 Task: Add Odyssey Fat Free Traditional Crumbled Feta to the cart.
Action: Mouse moved to (19, 85)
Screenshot: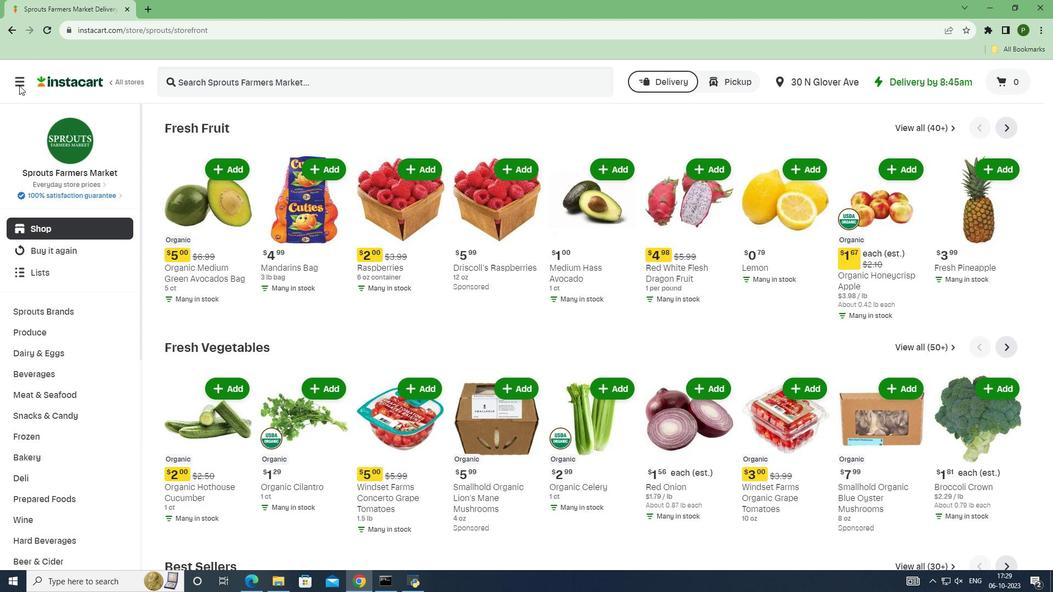 
Action: Mouse pressed left at (19, 85)
Screenshot: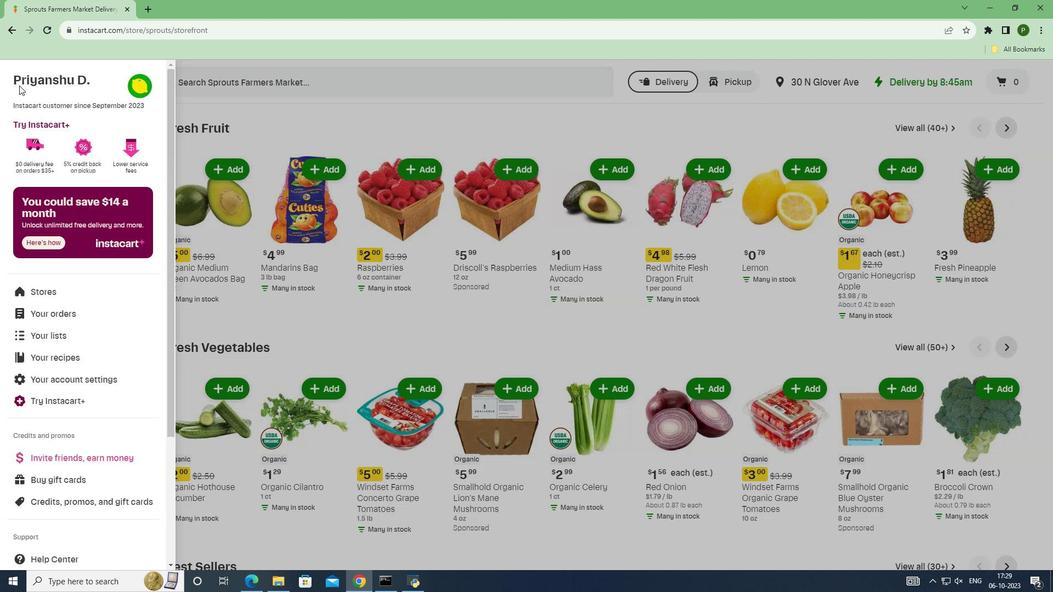 
Action: Mouse moved to (53, 285)
Screenshot: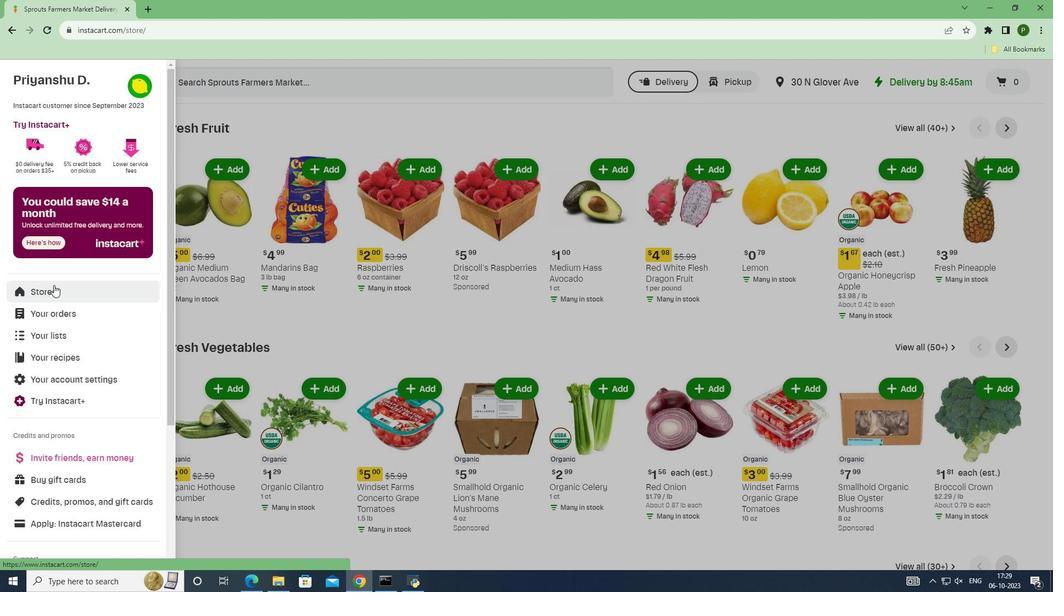 
Action: Mouse pressed left at (53, 285)
Screenshot: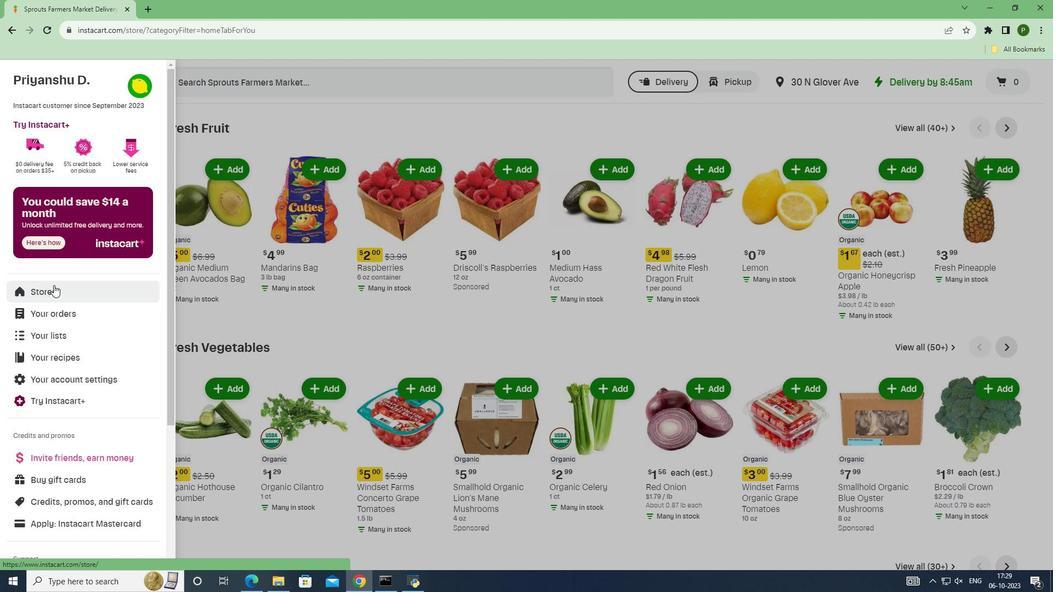 
Action: Mouse moved to (250, 120)
Screenshot: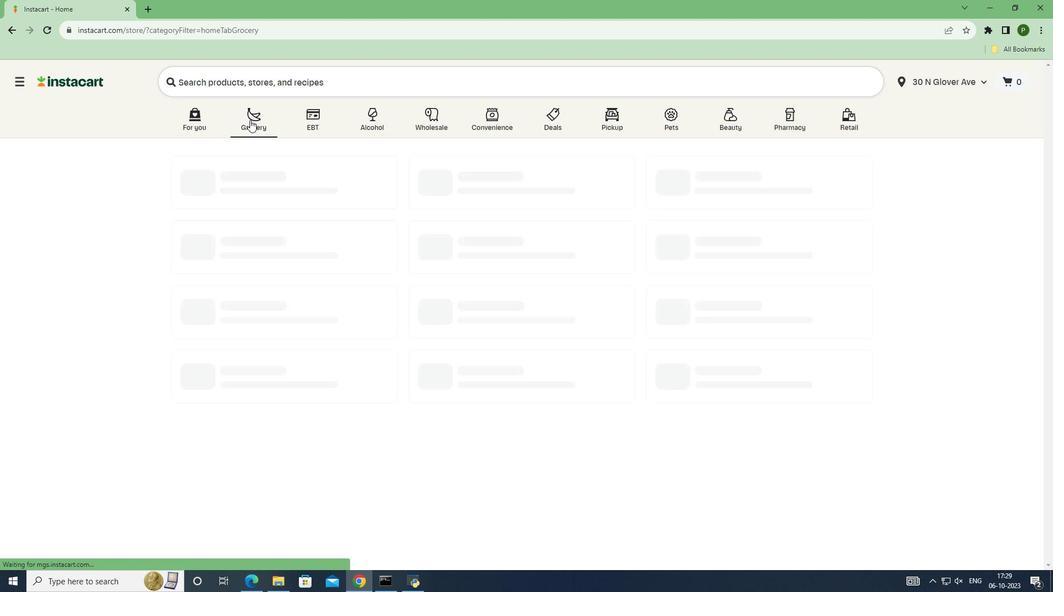 
Action: Mouse pressed left at (250, 120)
Screenshot: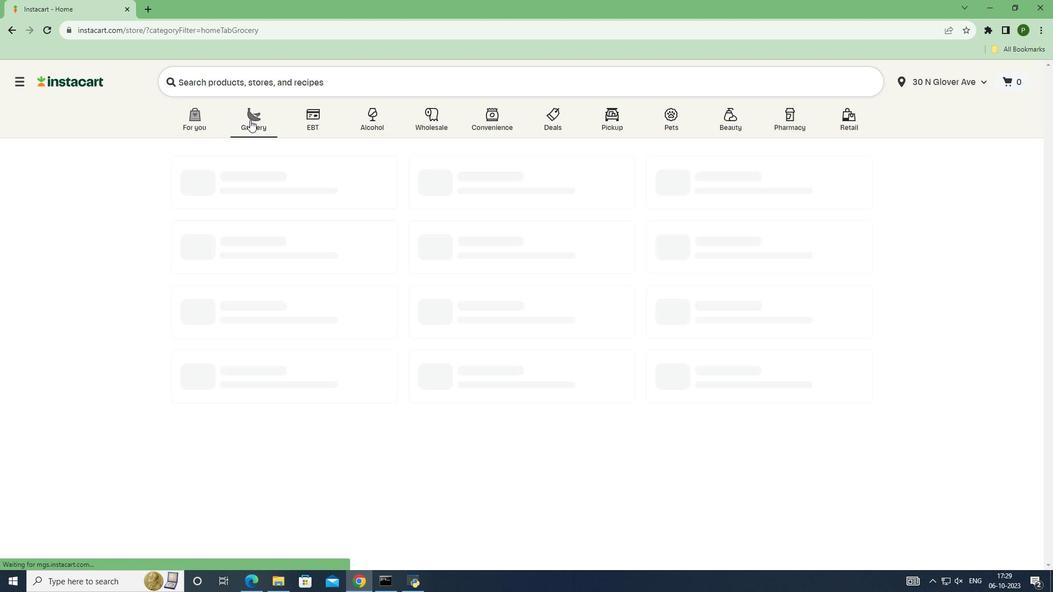 
Action: Mouse moved to (671, 245)
Screenshot: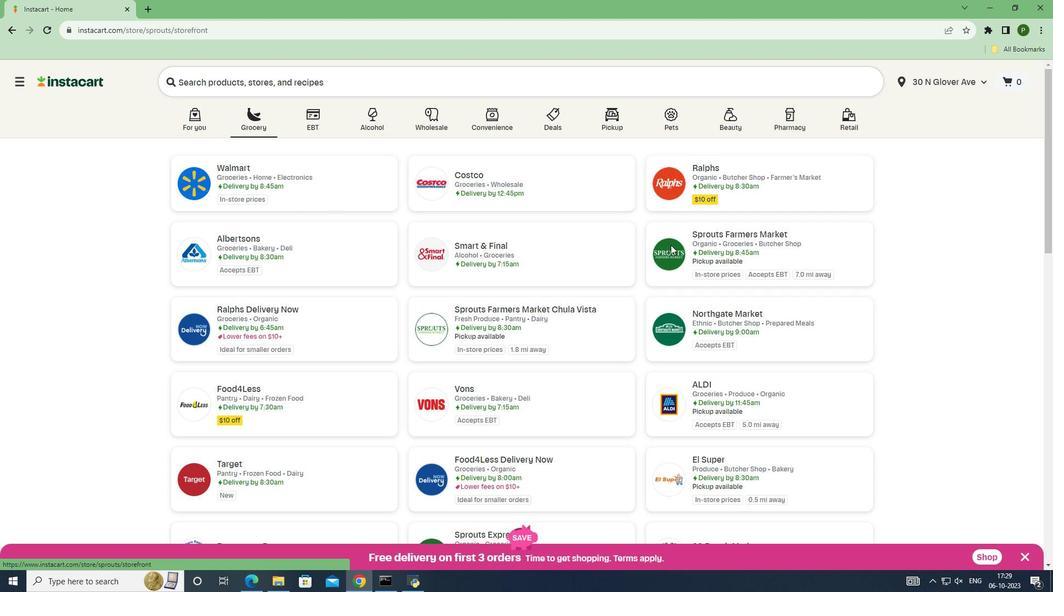 
Action: Mouse pressed left at (671, 245)
Screenshot: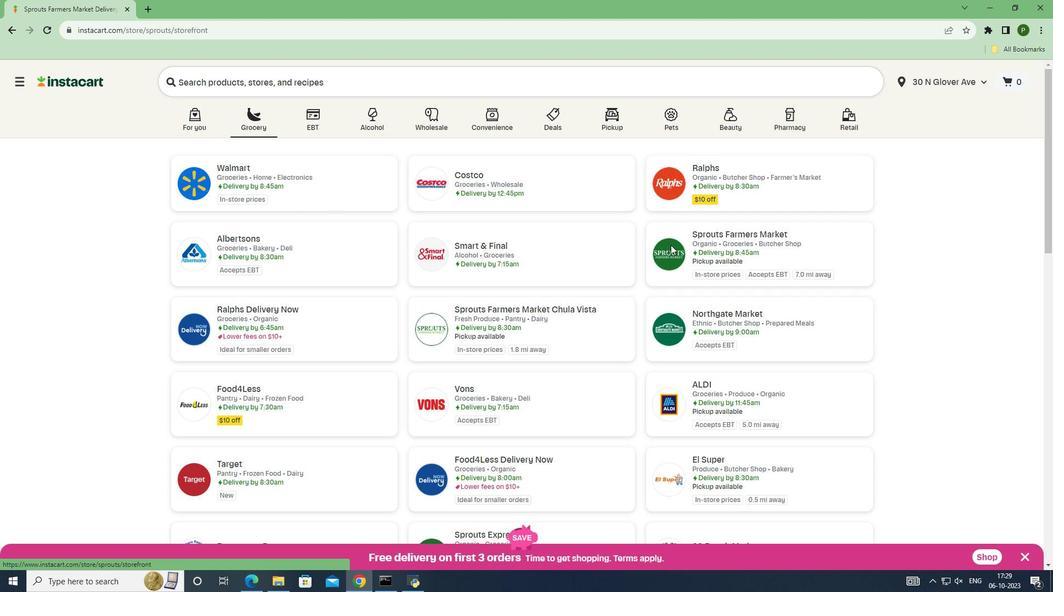 
Action: Mouse moved to (83, 357)
Screenshot: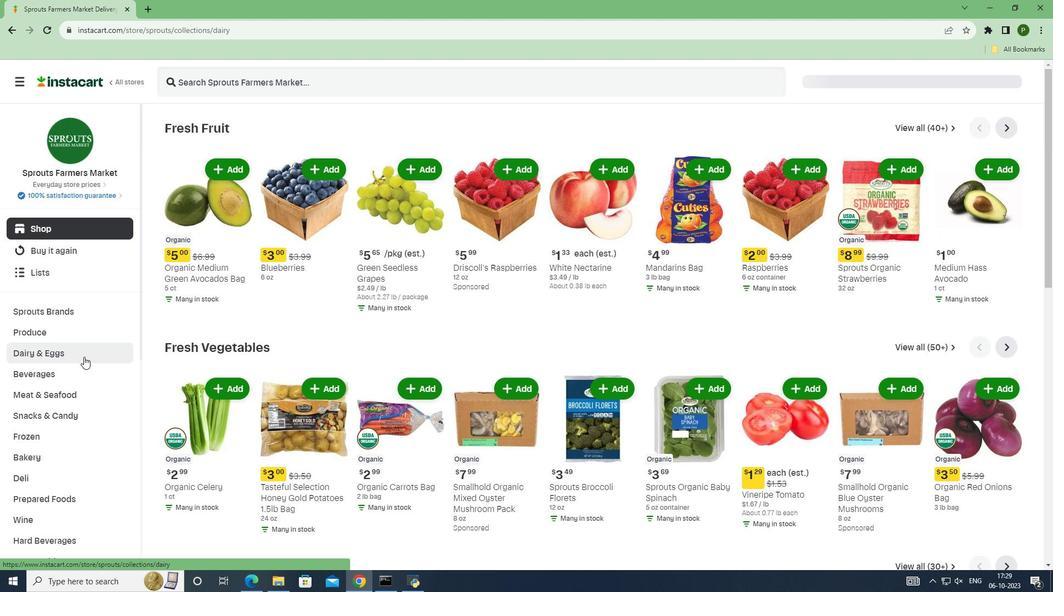 
Action: Mouse pressed left at (83, 357)
Screenshot: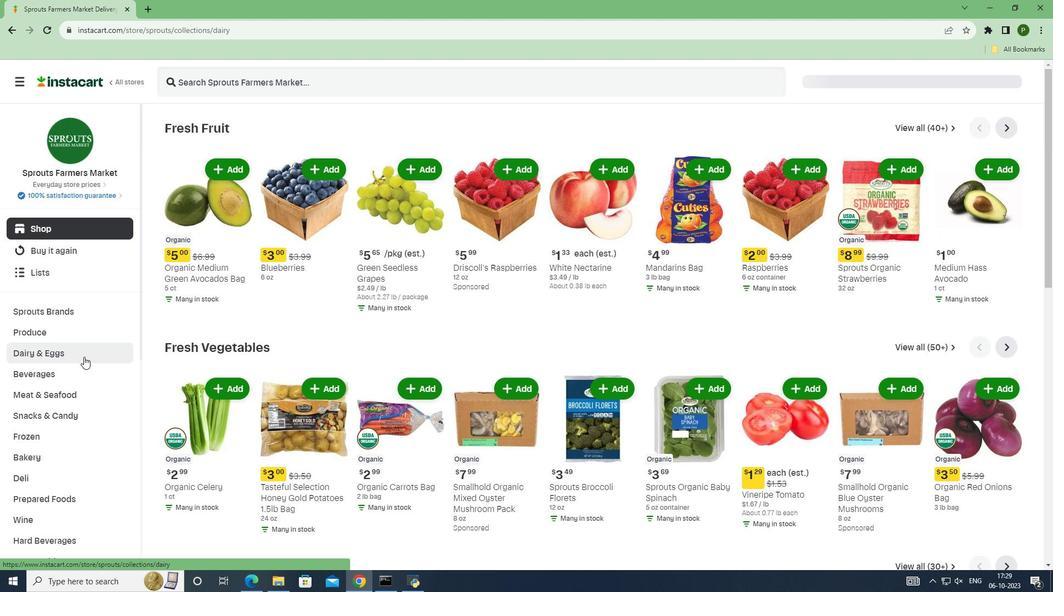 
Action: Mouse moved to (66, 395)
Screenshot: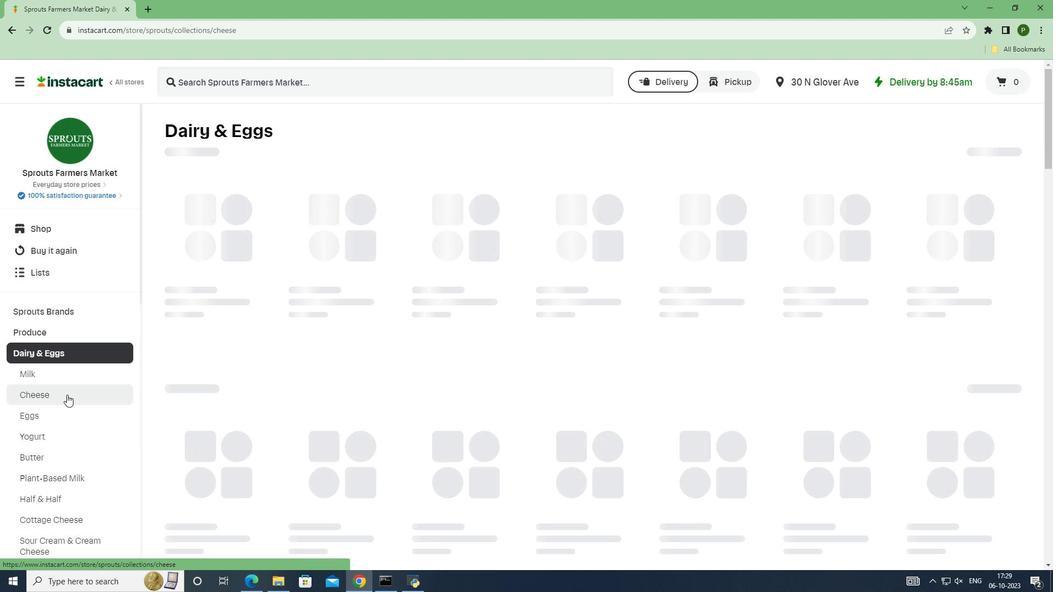 
Action: Mouse pressed left at (66, 395)
Screenshot: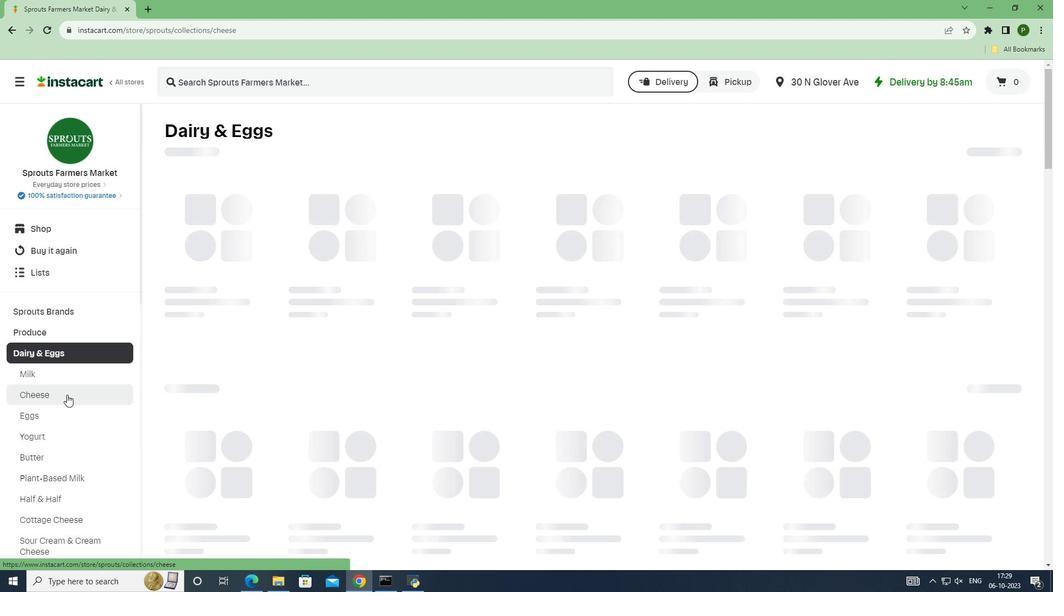 
Action: Mouse moved to (213, 85)
Screenshot: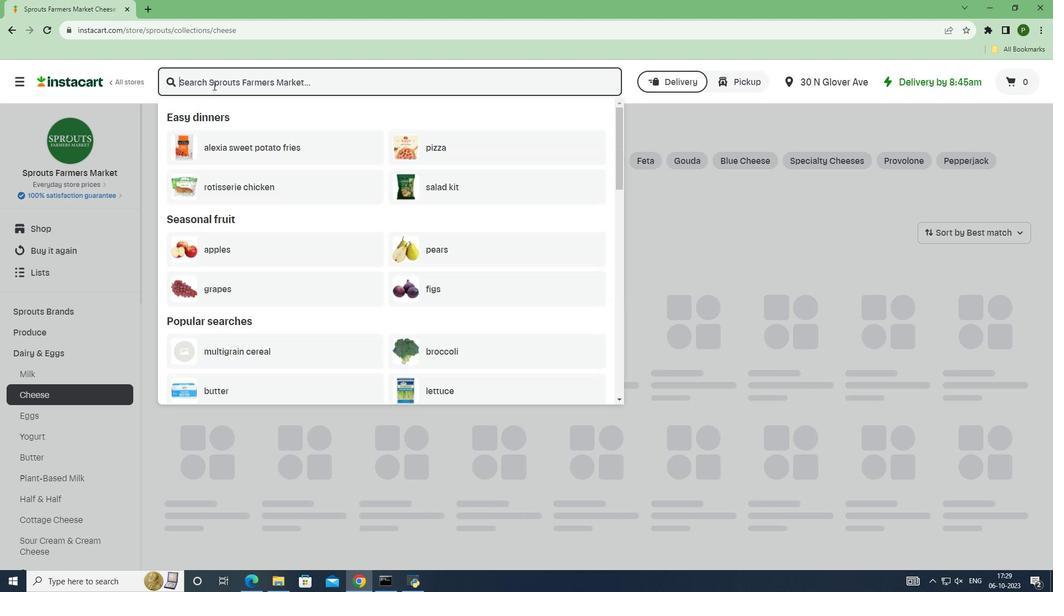 
Action: Mouse pressed left at (213, 85)
Screenshot: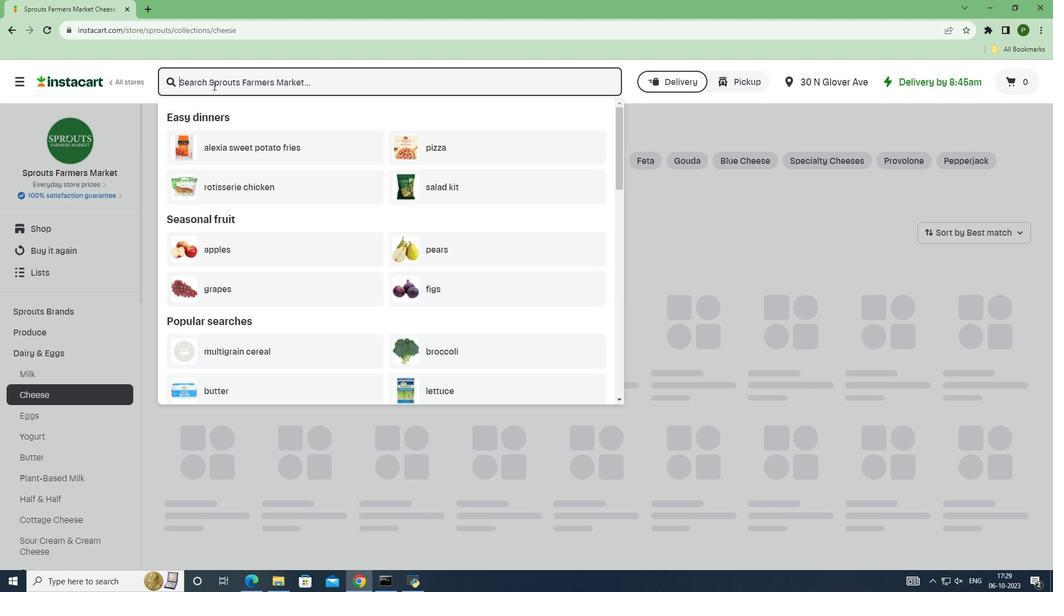 
Action: Key pressed <Key.caps_lock>O<Key.caps_lock>dyssey<Key.space><Key.caps_lock>F<Key.caps_lock>at<Key.space><Key.caps_lock>F<Key.caps_lock>ree<Key.space><Key.caps_lock>T<Key.caps_lock>raditional<Key.space><Key.caps_lock>C<Key.caps_lock>rumbled<Key.space><Key.caps_lock>FE<Key.caps_lock><Key.caps_lock>TA<Key.space><Key.enter>
Screenshot: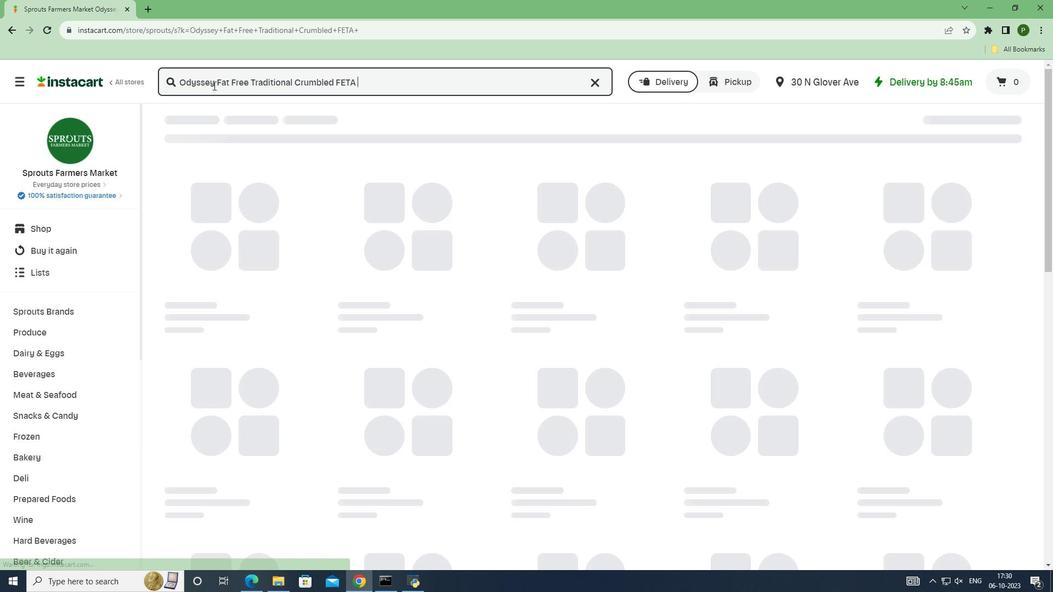 
Action: Mouse moved to (291, 191)
Screenshot: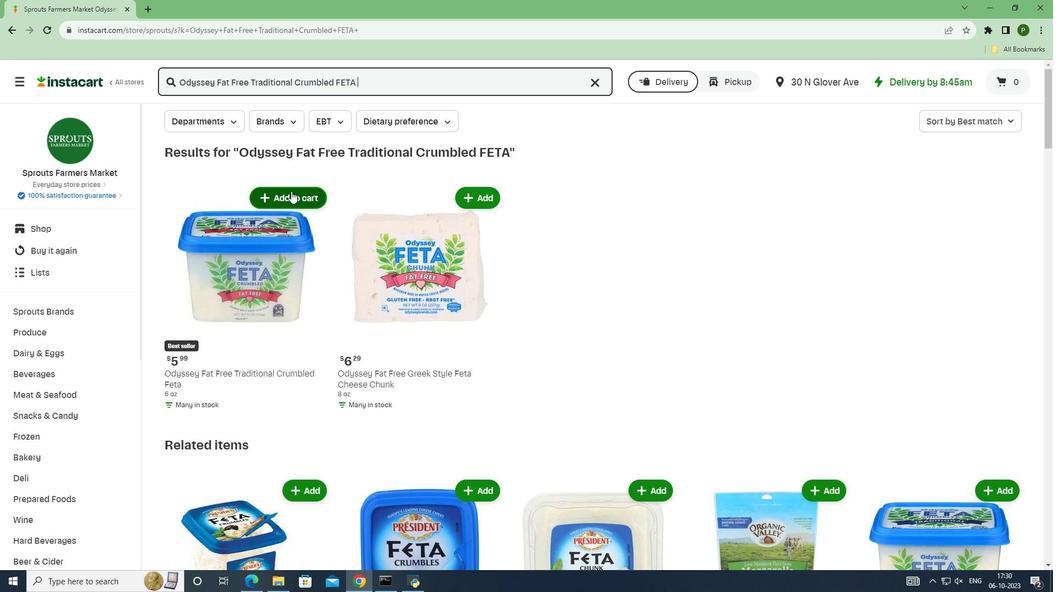 
Action: Mouse pressed left at (291, 191)
Screenshot: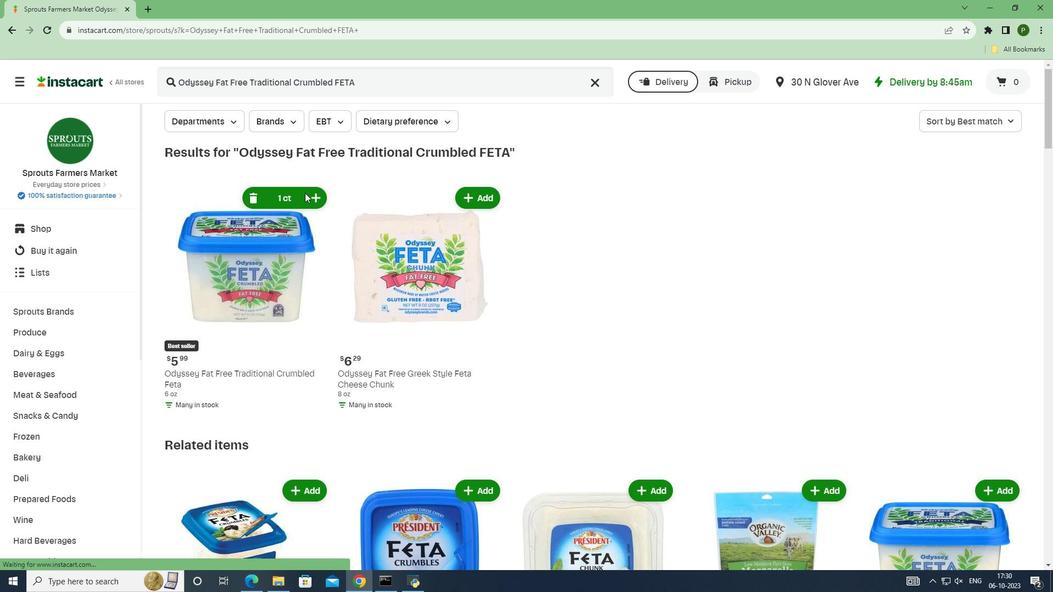 
Action: Mouse moved to (355, 205)
Screenshot: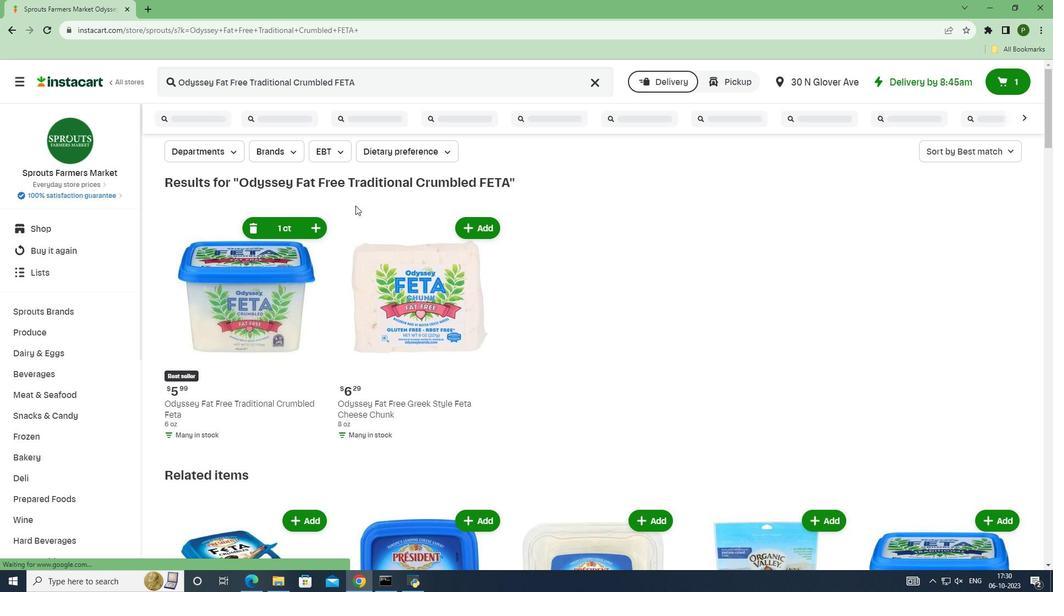 
